 Task: Add Priority.
Action: Mouse moved to (1001, 239)
Screenshot: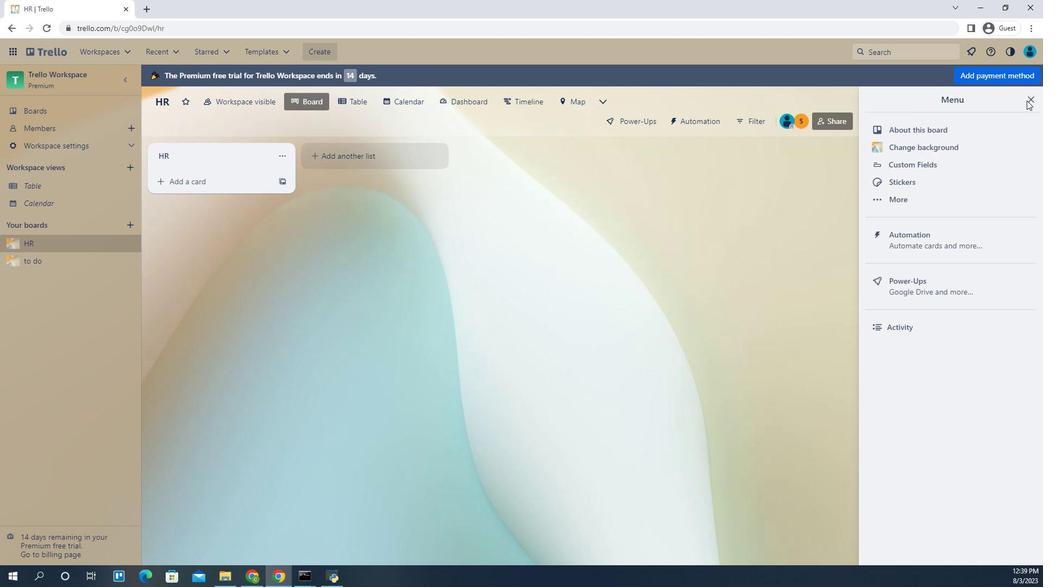 
Action: Mouse pressed left at (1001, 239)
Screenshot: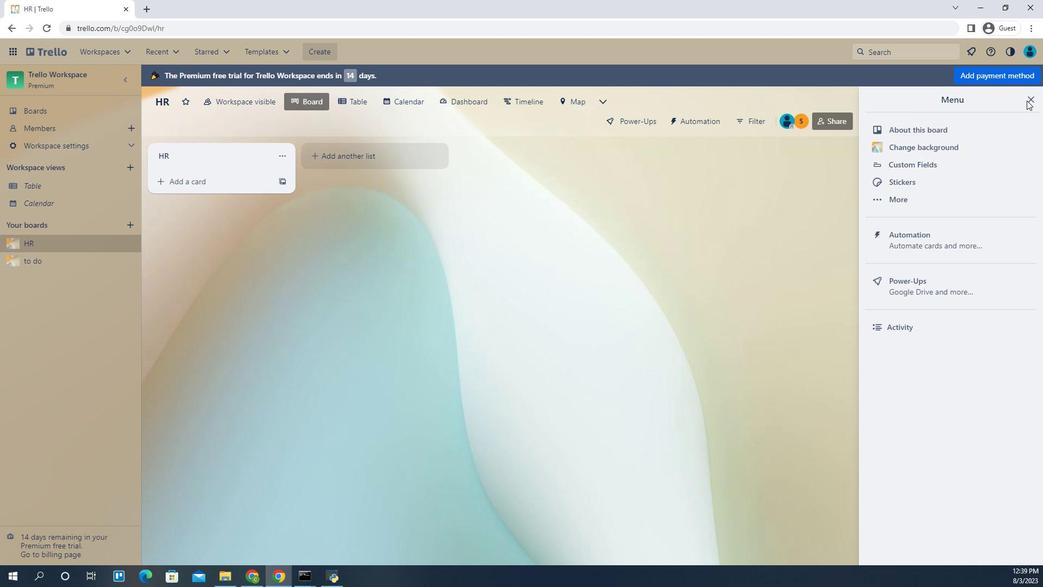 
Action: Mouse moved to (1002, 238)
Screenshot: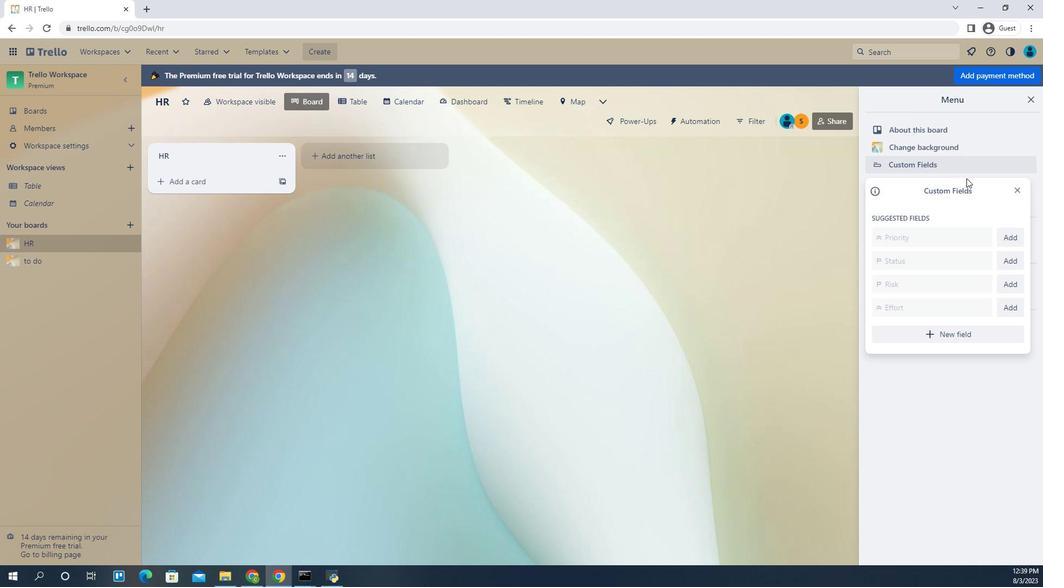 
Action: Mouse pressed left at (1002, 238)
Screenshot: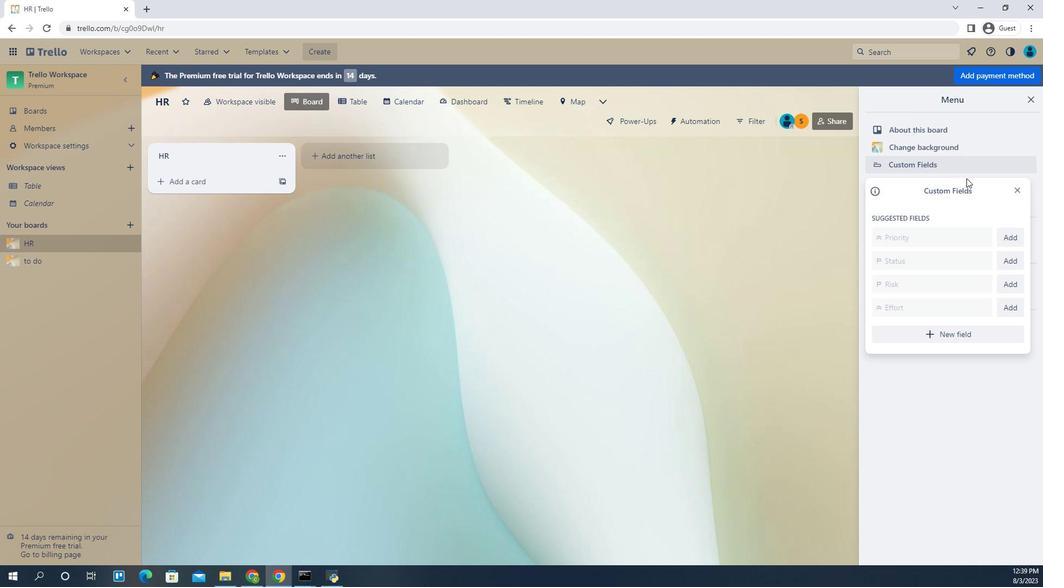 
Action: Mouse moved to (1002, 235)
Screenshot: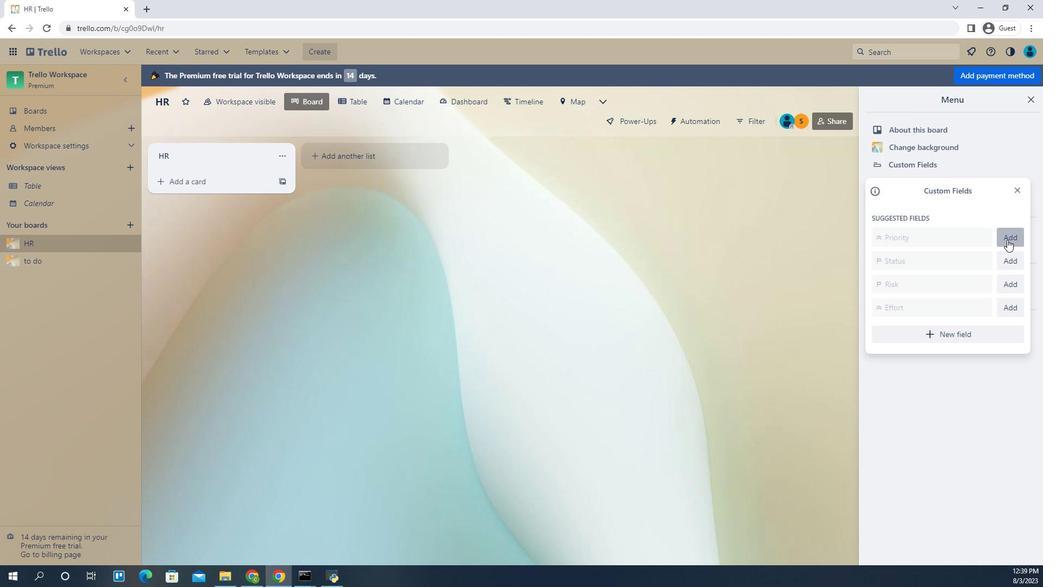 
Action: Mouse pressed left at (1002, 235)
Screenshot: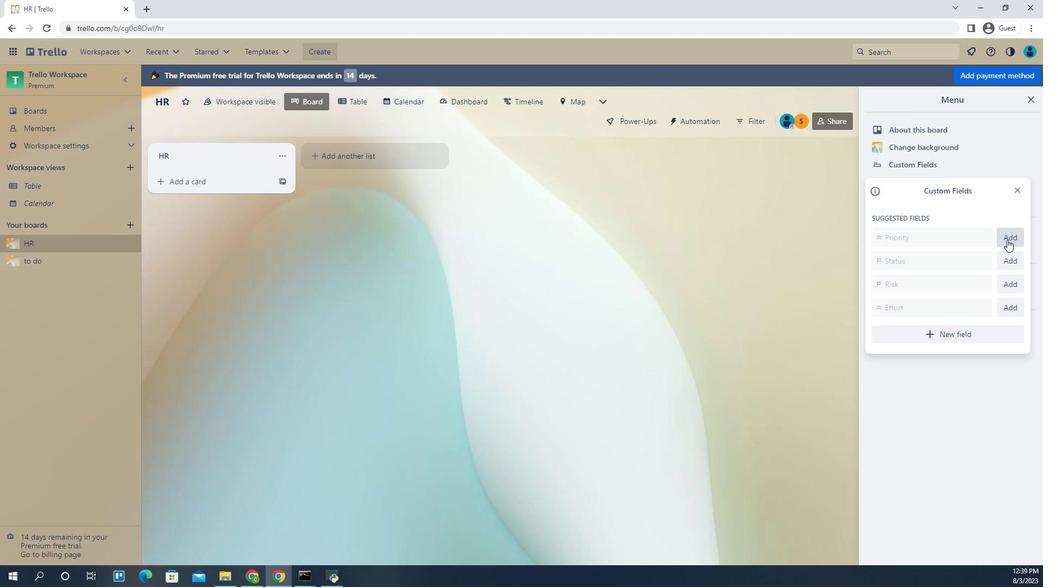 
Action: Mouse moved to (1002, 237)
Screenshot: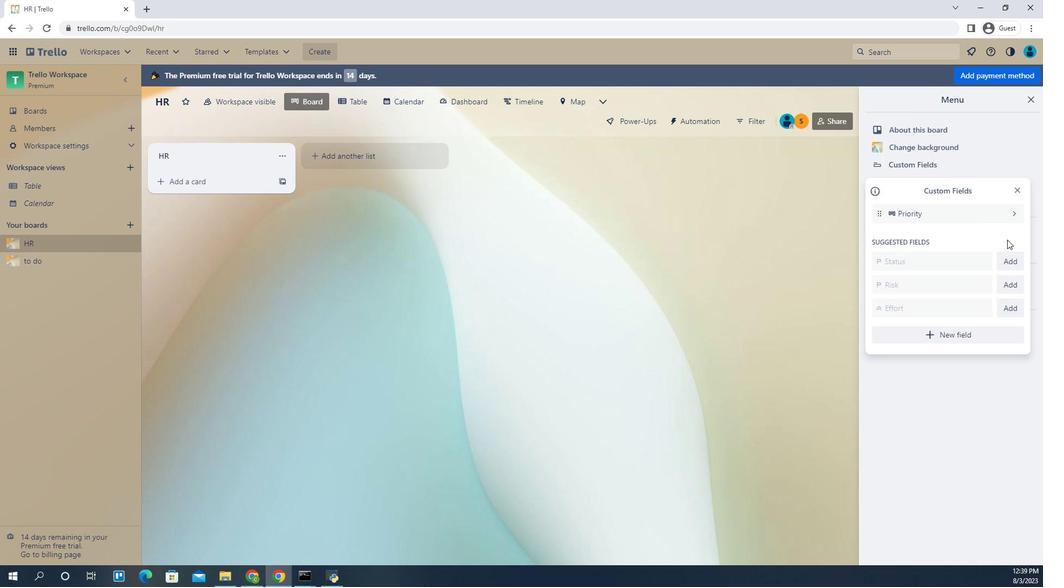 
Action: Key pressed <Key.alt_l><Key.delete>
Screenshot: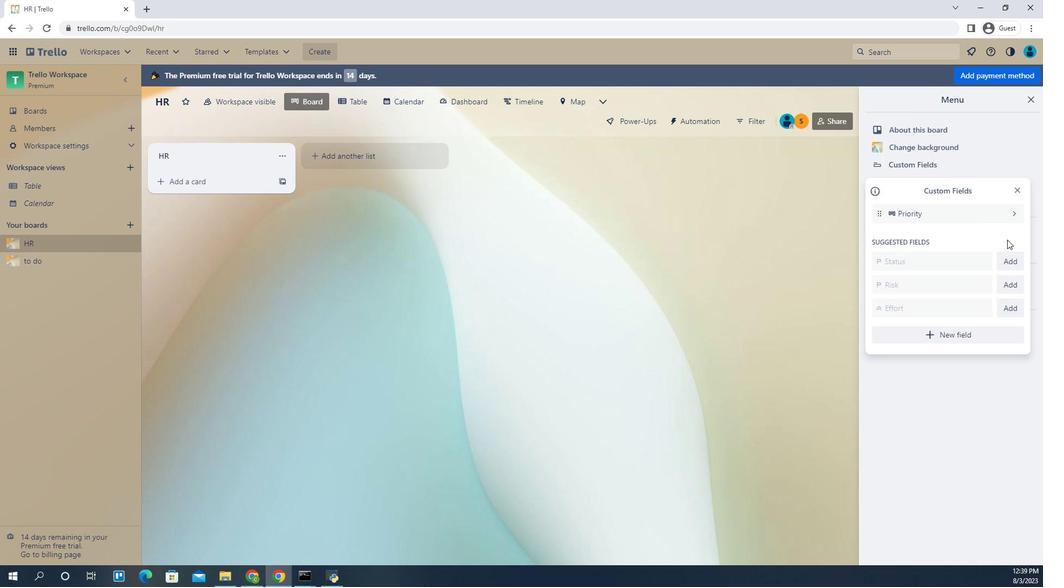 
Action: Mouse moved to (1002, 238)
Screenshot: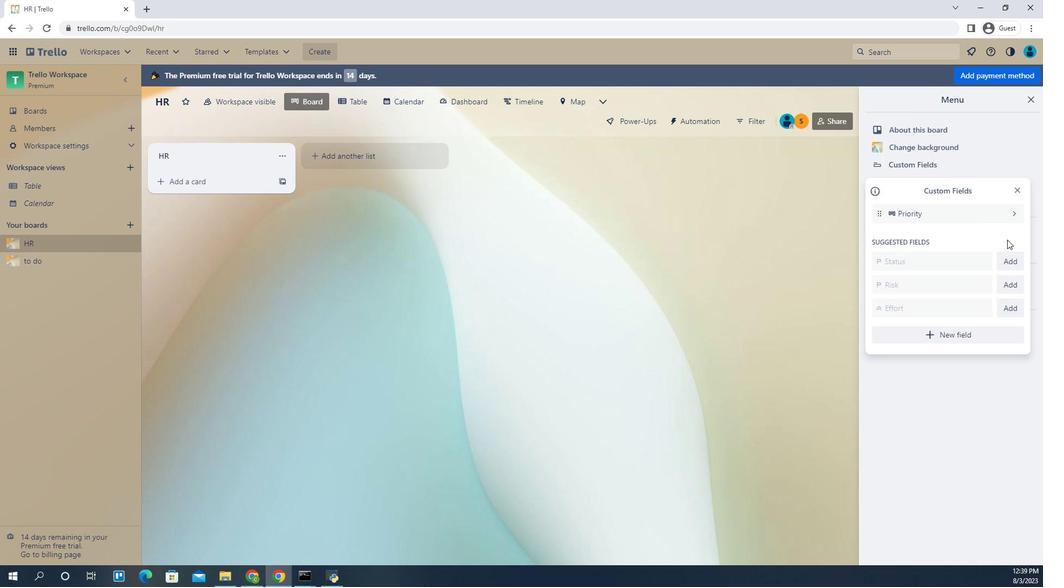 
Action: Mouse pressed left at (1002, 238)
Screenshot: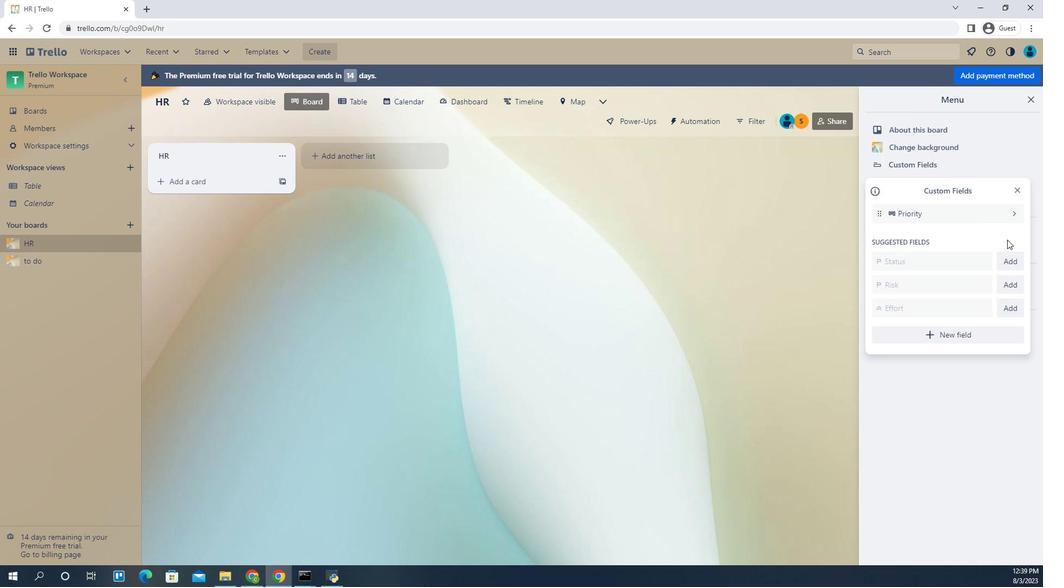 
Action: Mouse moved to (1004, 233)
Screenshot: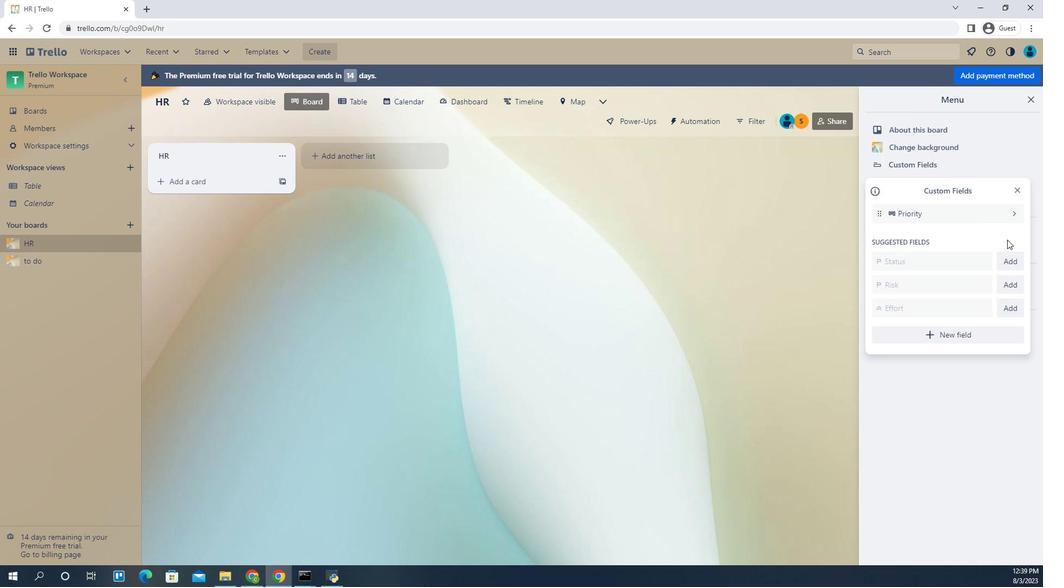 
Action: Mouse pressed left at (1004, 233)
Screenshot: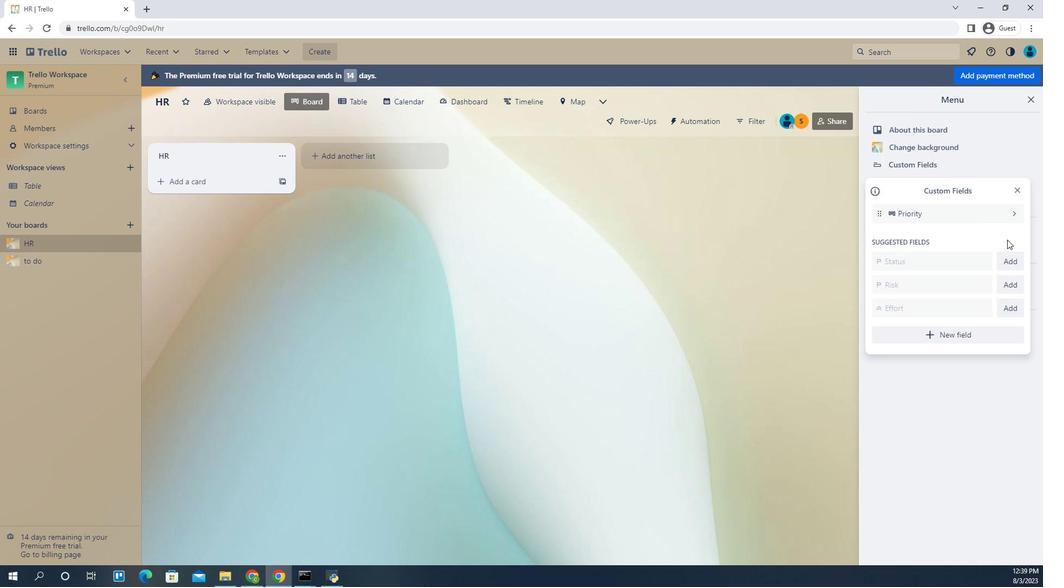
Action: Mouse moved to (1002, 239)
Screenshot: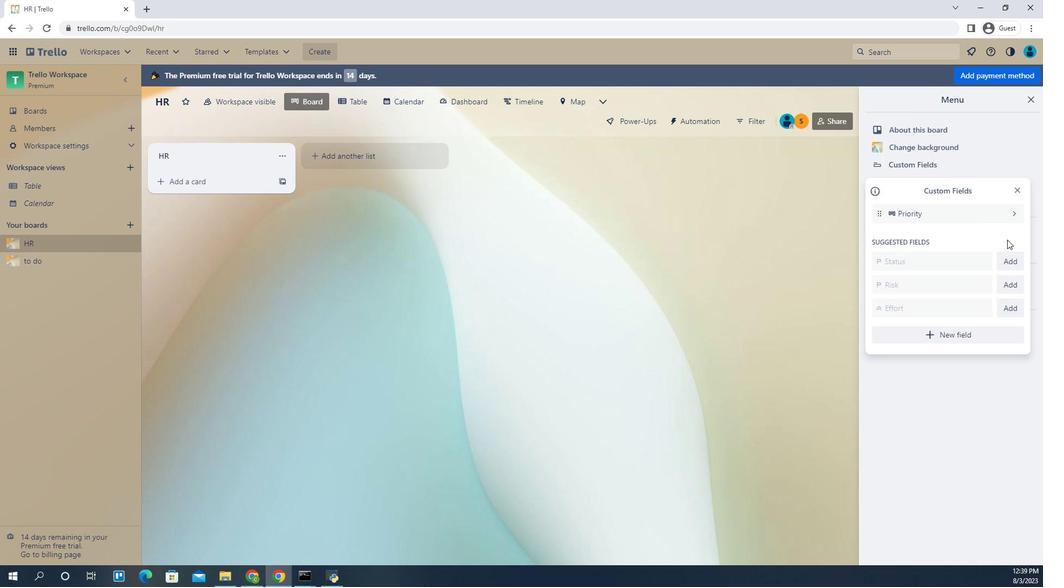 
Action: Mouse pressed left at (1002, 239)
Screenshot: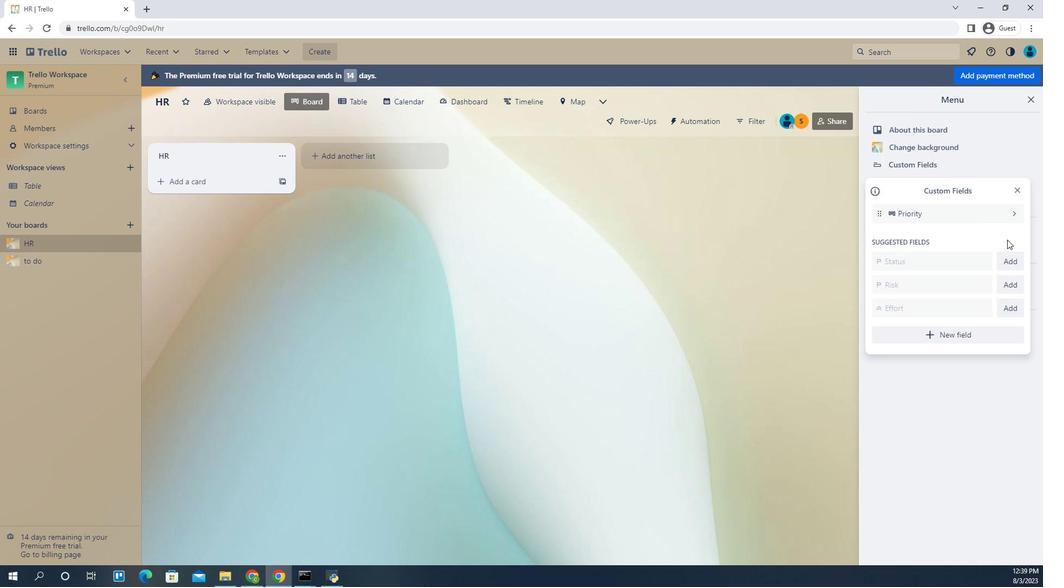 
Action: Mouse moved to (1002, 238)
Screenshot: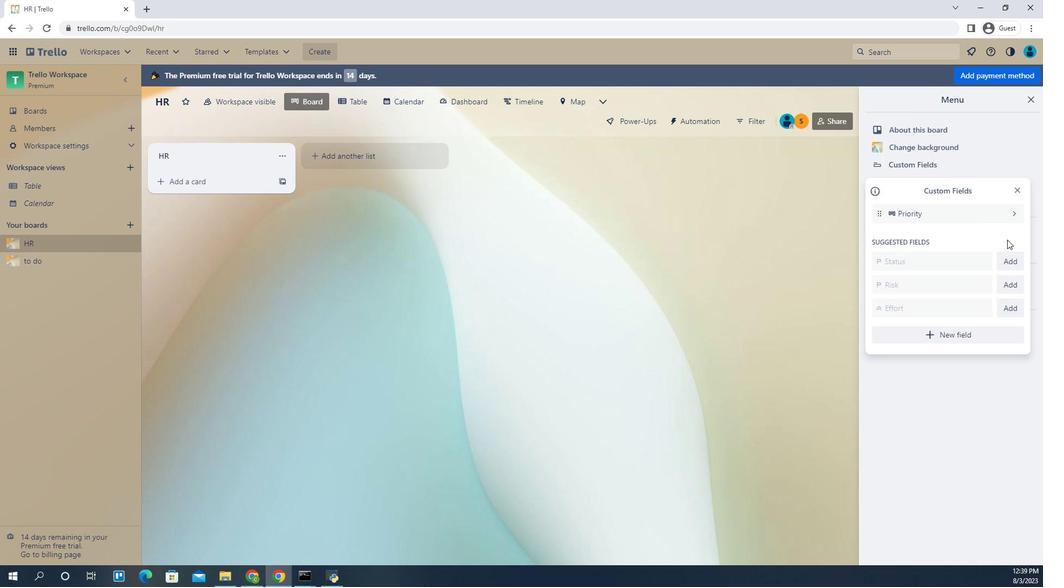 
Action: Mouse pressed left at (1002, 238)
Screenshot: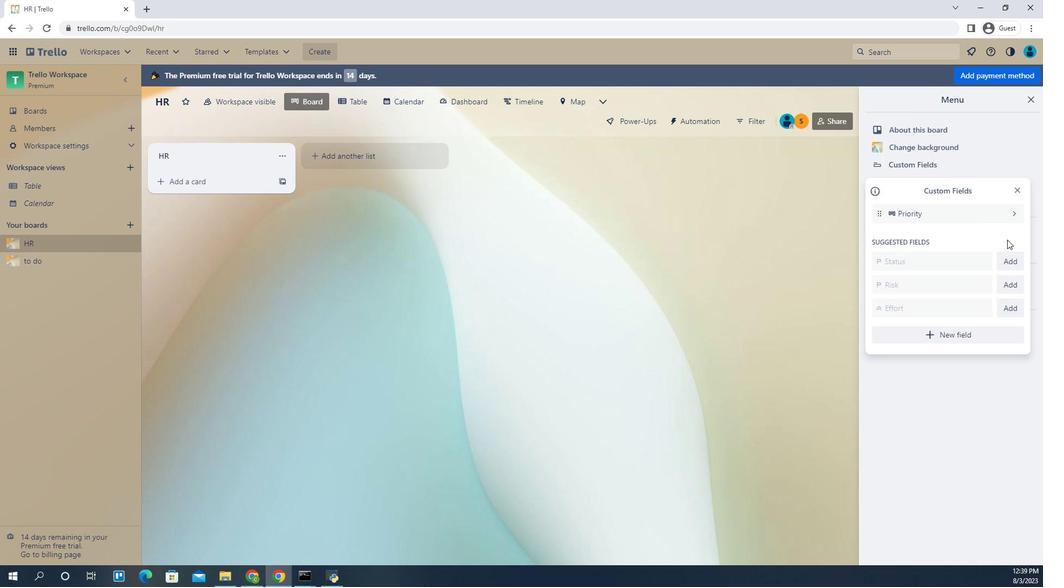 
Action: Mouse moved to (1001, 239)
Screenshot: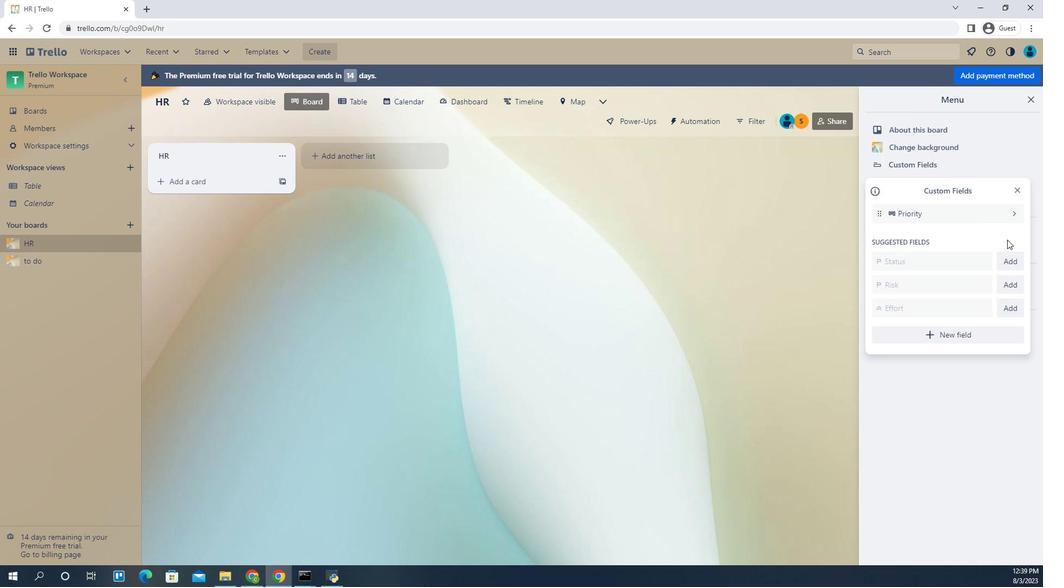 
Action: Mouse pressed left at (1001, 239)
Screenshot: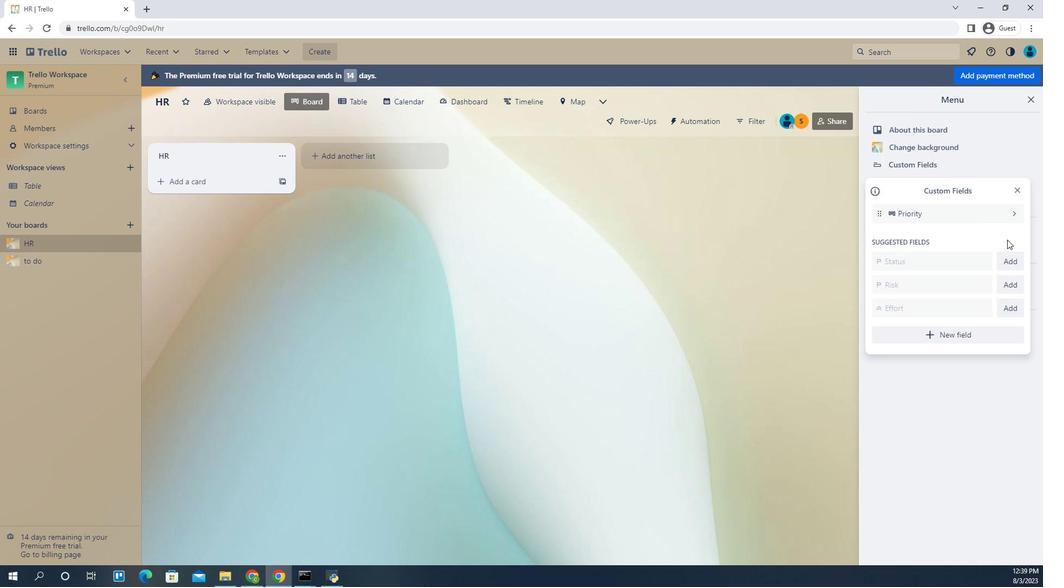
Action: Mouse moved to (1001, 239)
Screenshot: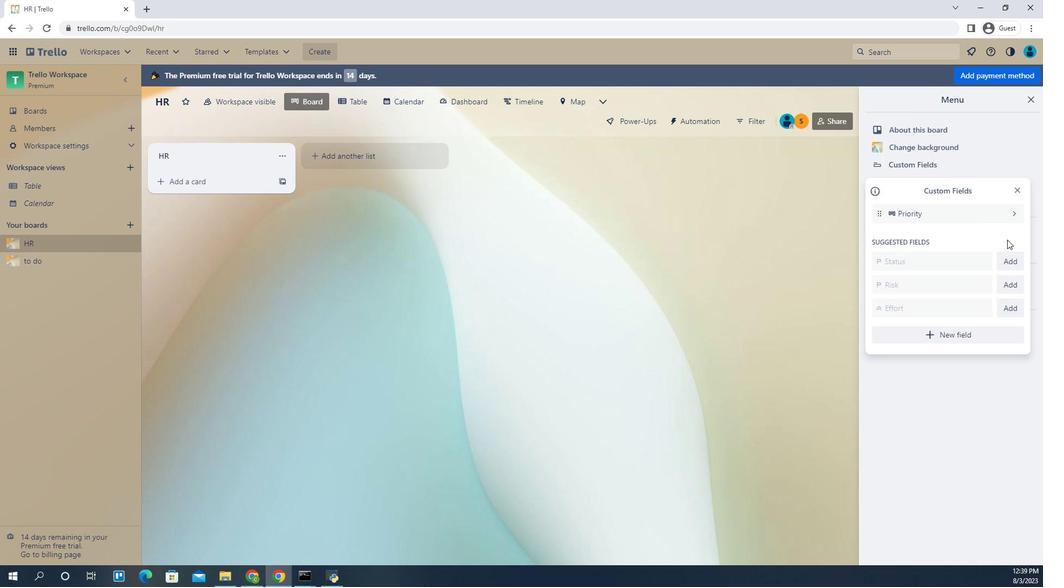 
Action: Mouse pressed left at (1001, 239)
Screenshot: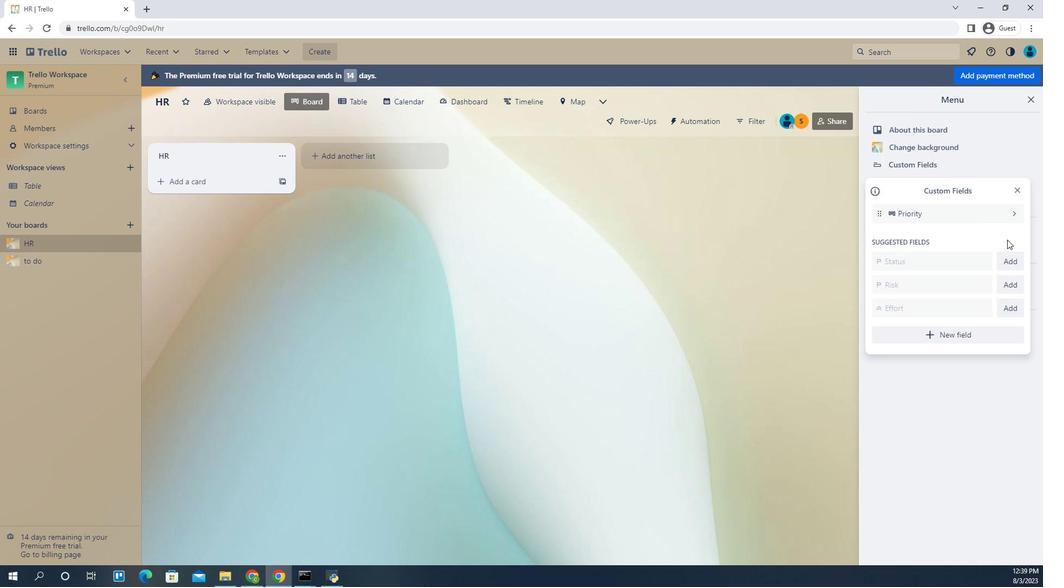 
Action: Mouse moved to (1001, 239)
Screenshot: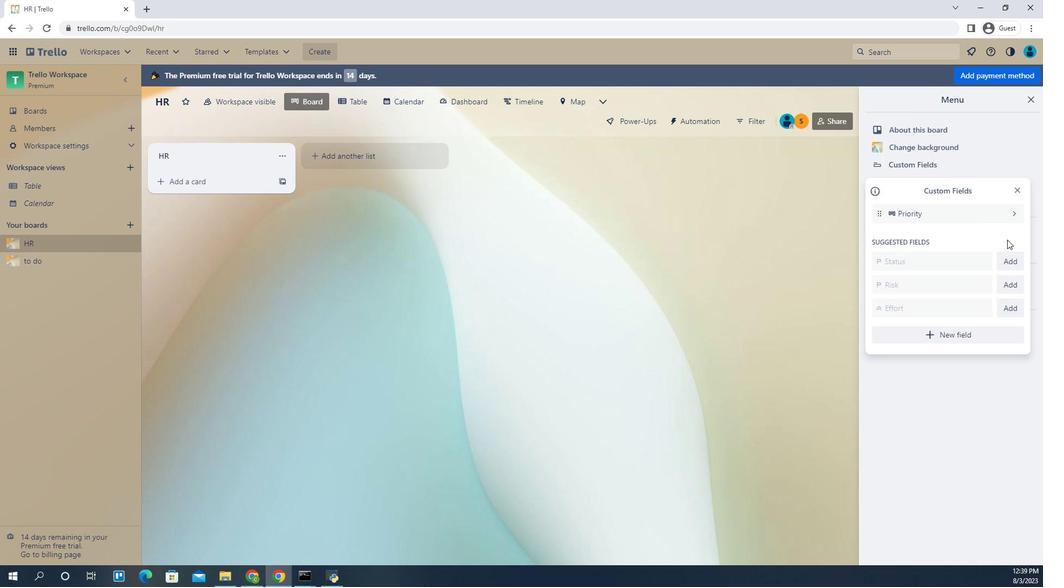 
Action: Mouse pressed left at (1001, 239)
Screenshot: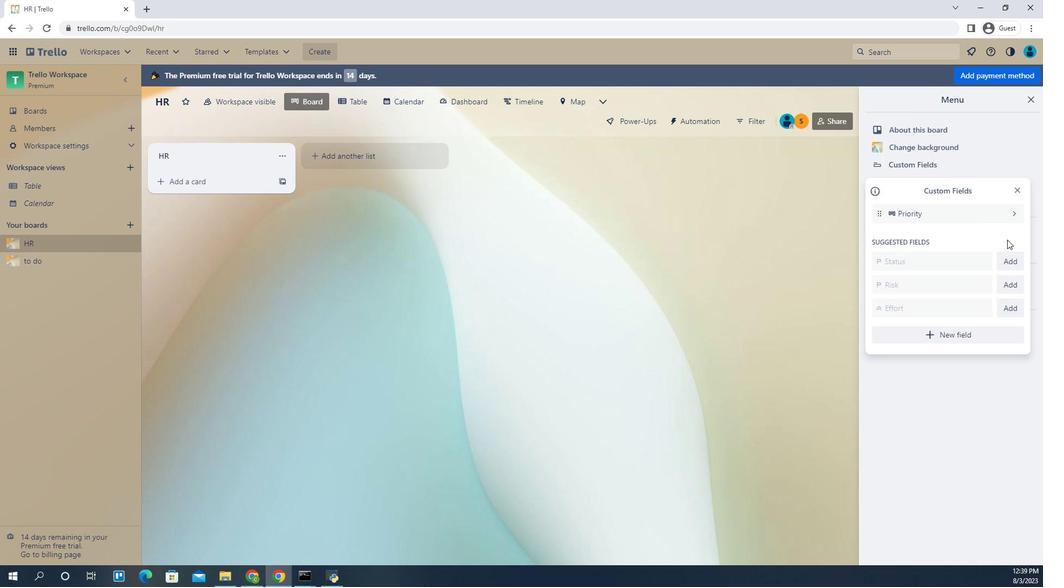 
Action: Mouse moved to (1003, 235)
Screenshot: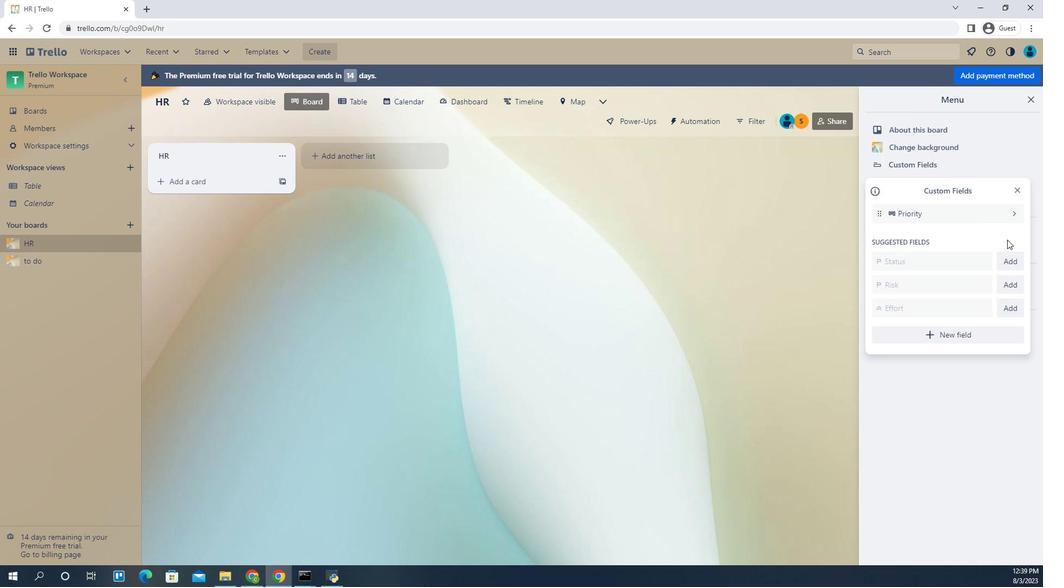 
Action: Mouse pressed left at (1003, 235)
Screenshot: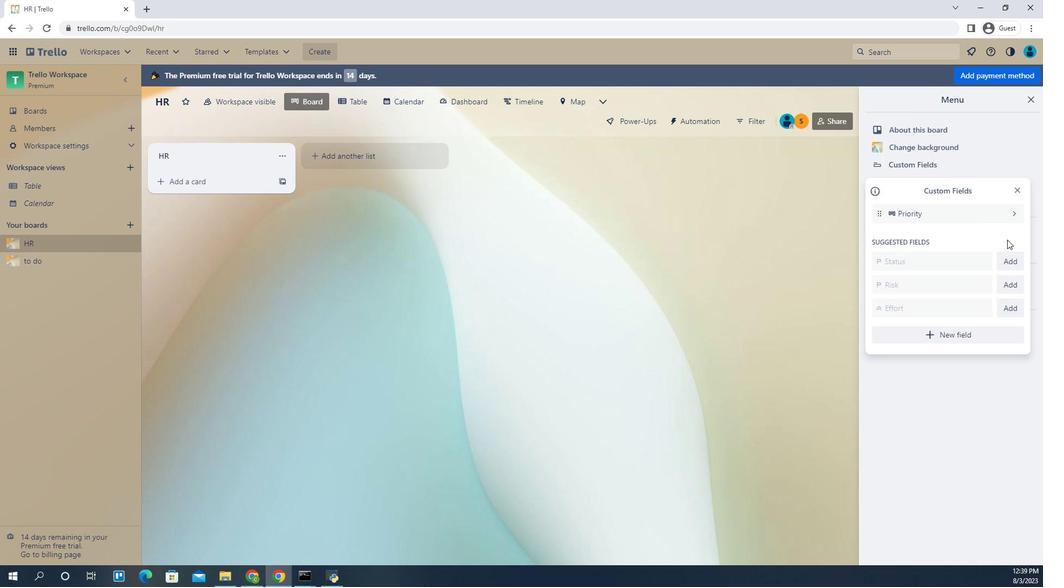 
Action: Mouse moved to (1001, 239)
Screenshot: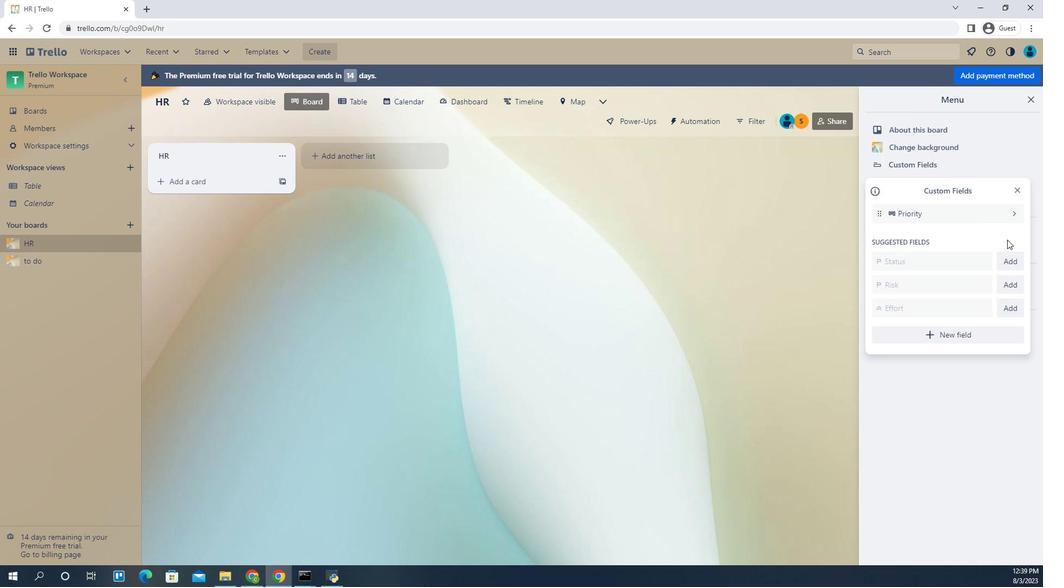 
Action: Mouse pressed left at (1001, 239)
Screenshot: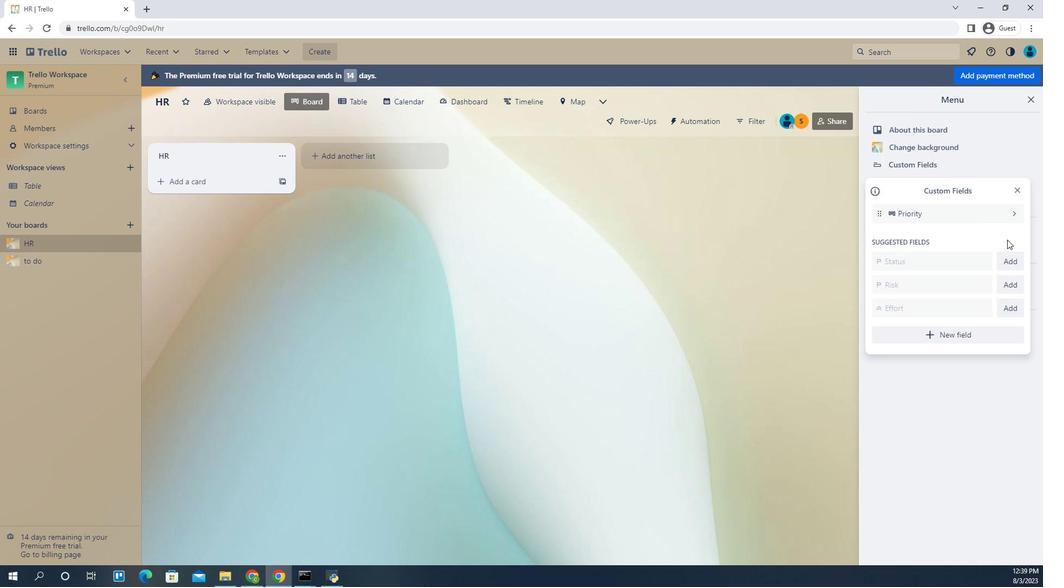 
Action: Mouse moved to (1001, 239)
Screenshot: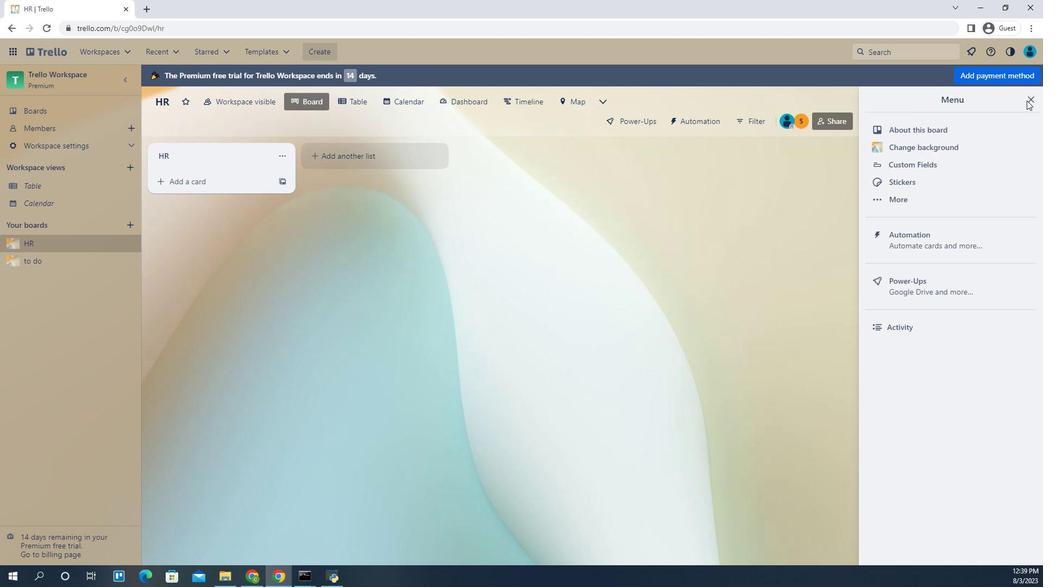 
Action: Mouse pressed left at (1001, 239)
Screenshot: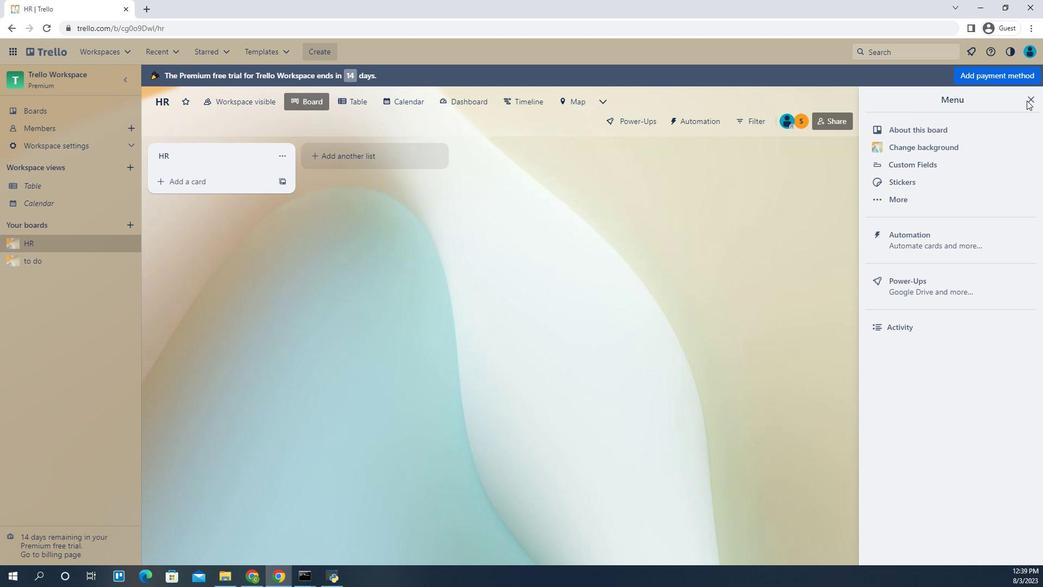 
Action: Mouse moved to (1002, 238)
Screenshot: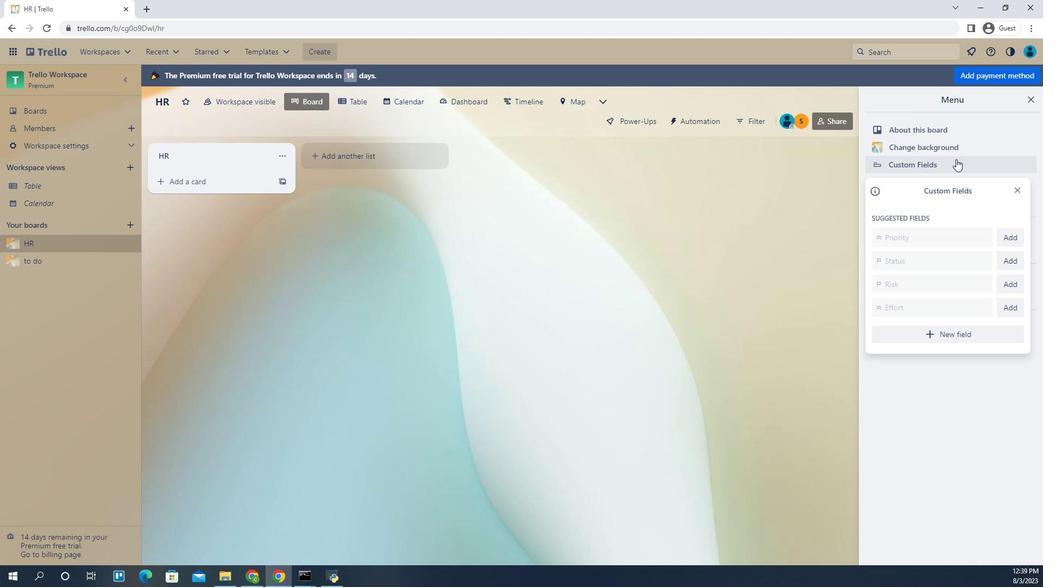 
Action: Mouse pressed left at (1002, 238)
Screenshot: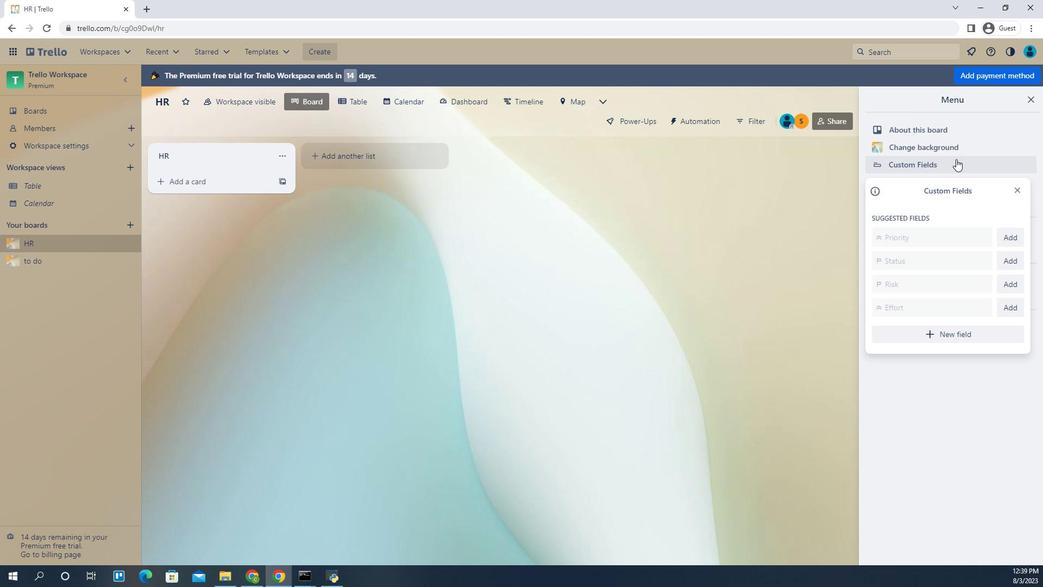 
Action: Mouse moved to (1002, 237)
Screenshot: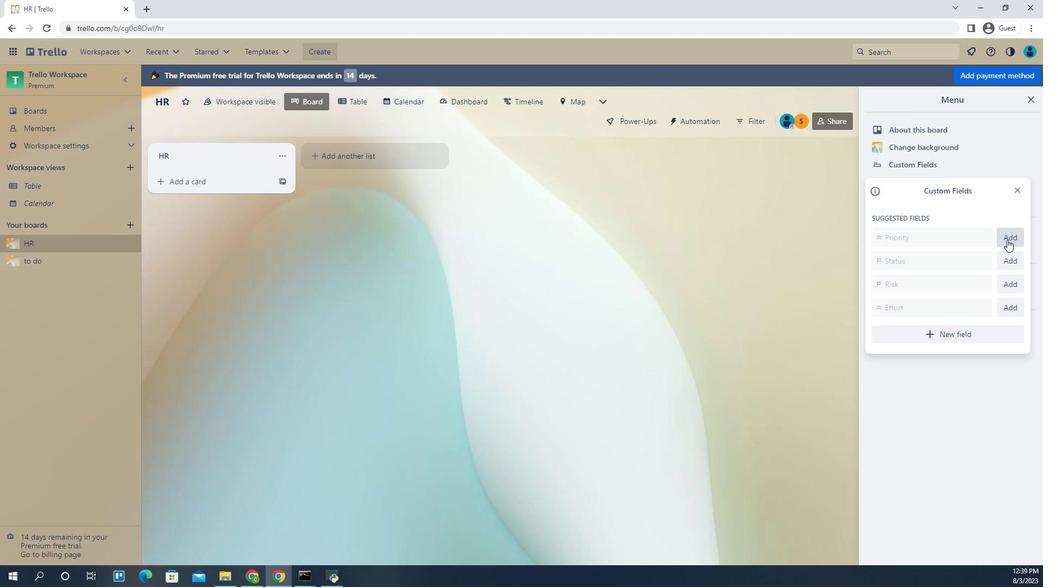 
Action: Mouse pressed left at (1002, 237)
Screenshot: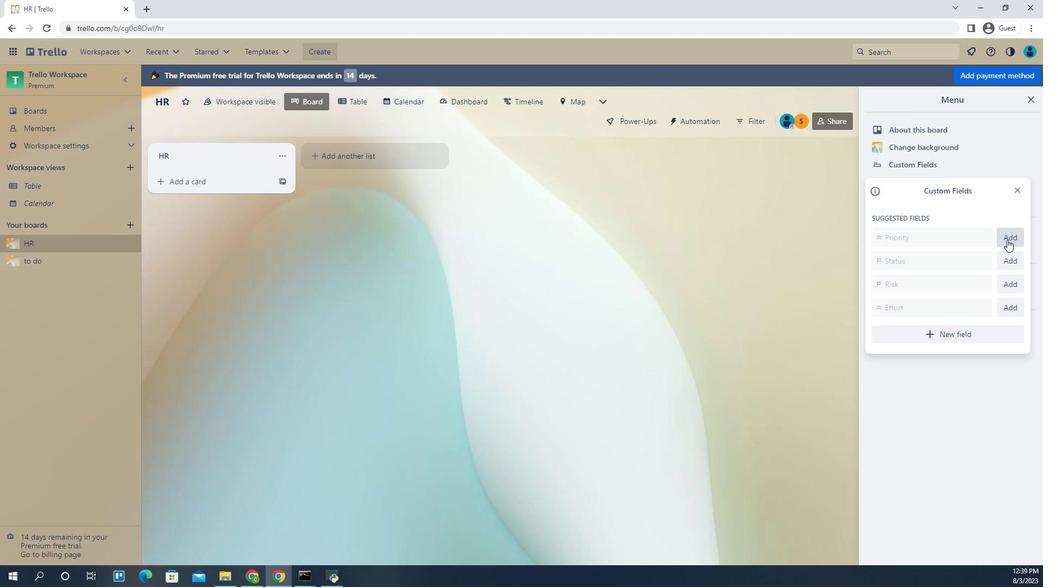
Action: Mouse moved to (1002, 237)
Screenshot: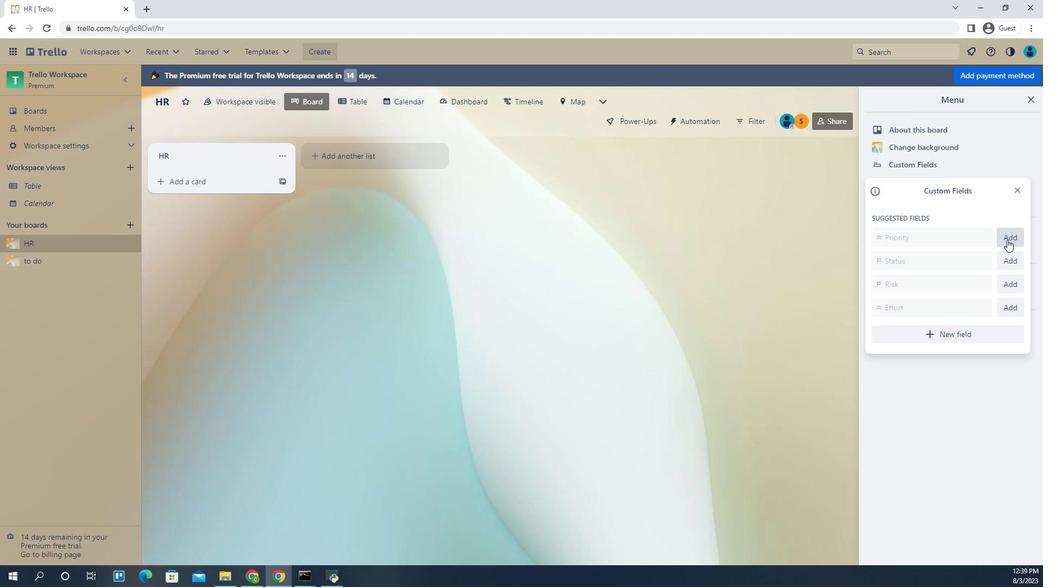 
